Task: Set the projects base perimissions in member privileges for the organization "Mark56771" to "Read".
Action: Mouse moved to (1111, 86)
Screenshot: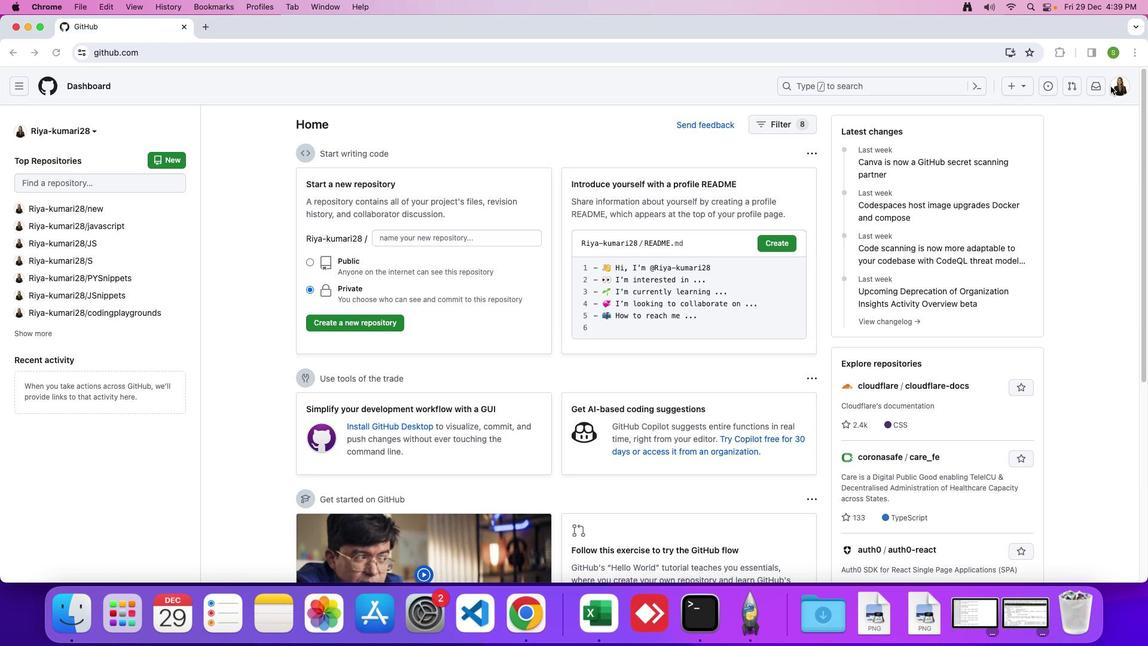 
Action: Mouse pressed left at (1111, 86)
Screenshot: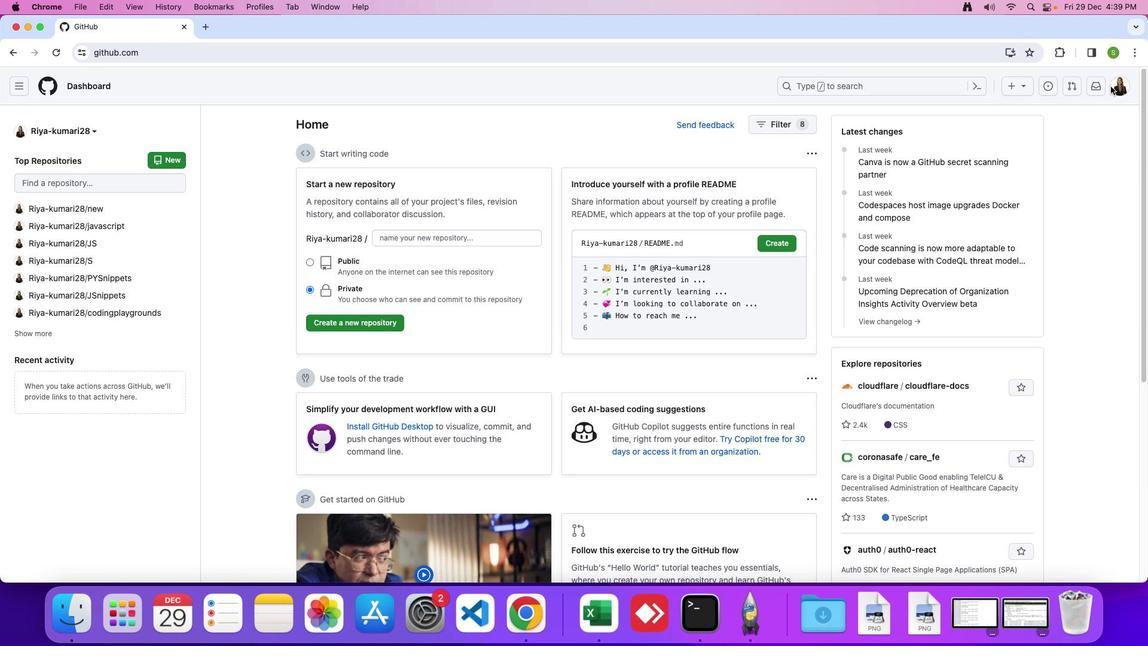 
Action: Mouse moved to (1112, 84)
Screenshot: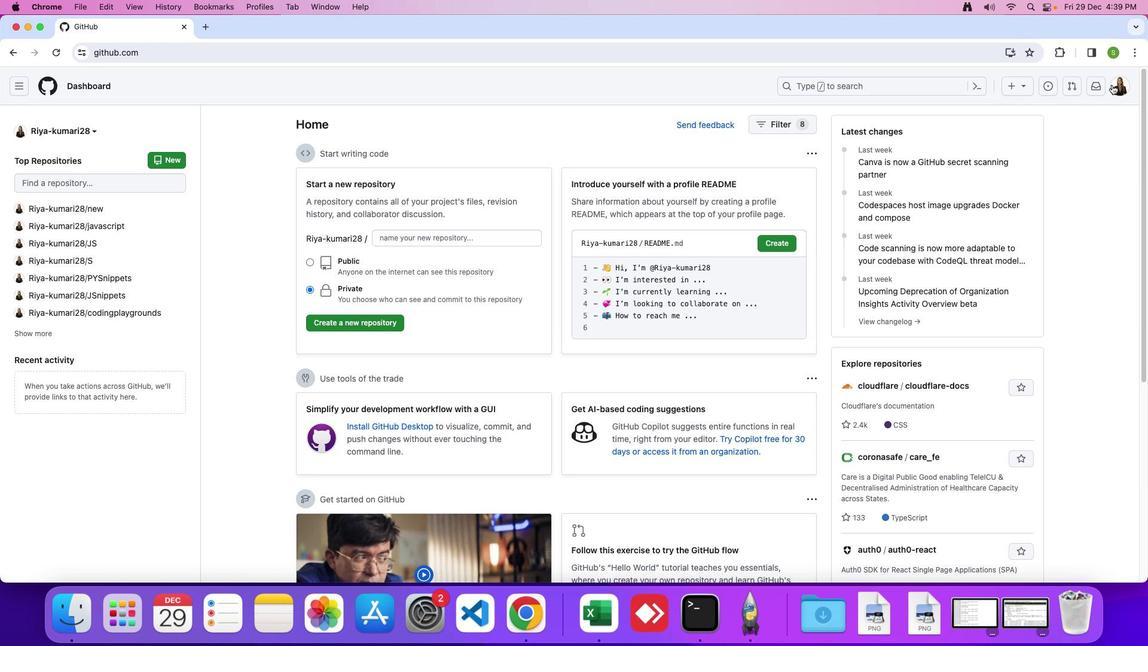 
Action: Mouse pressed left at (1112, 84)
Screenshot: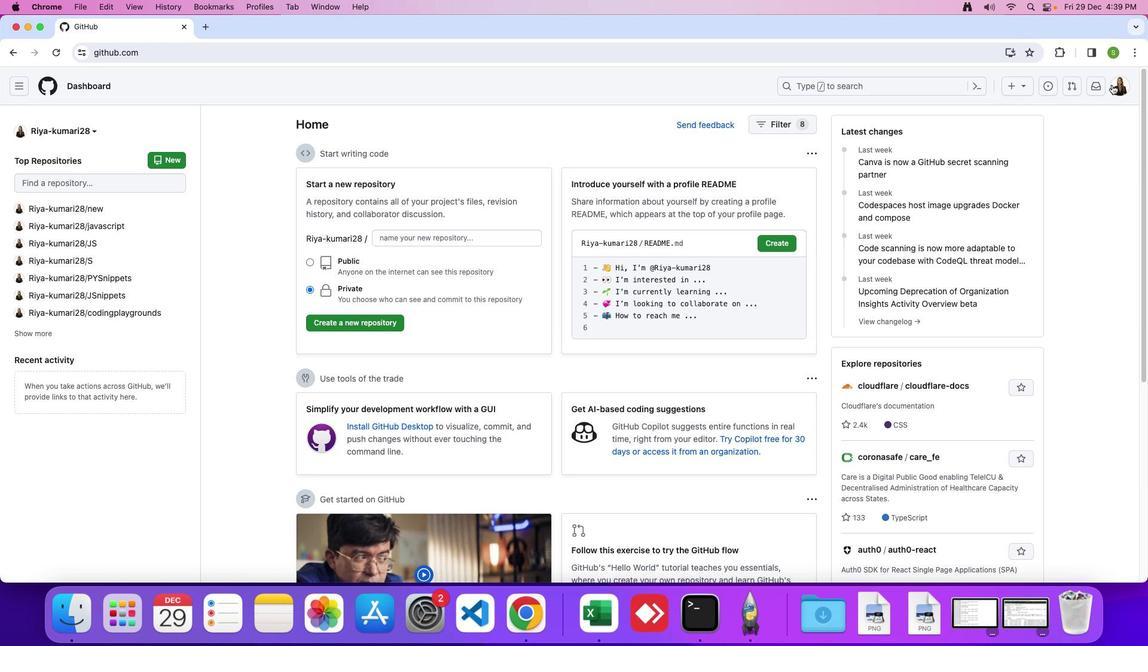 
Action: Mouse moved to (1026, 232)
Screenshot: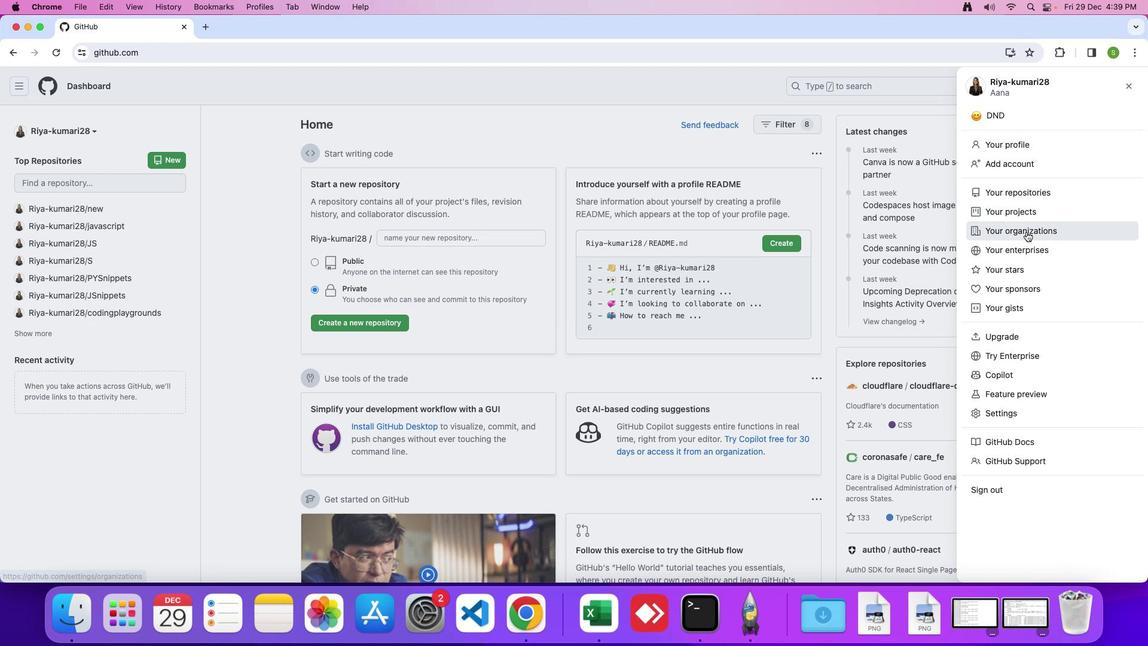 
Action: Mouse pressed left at (1026, 232)
Screenshot: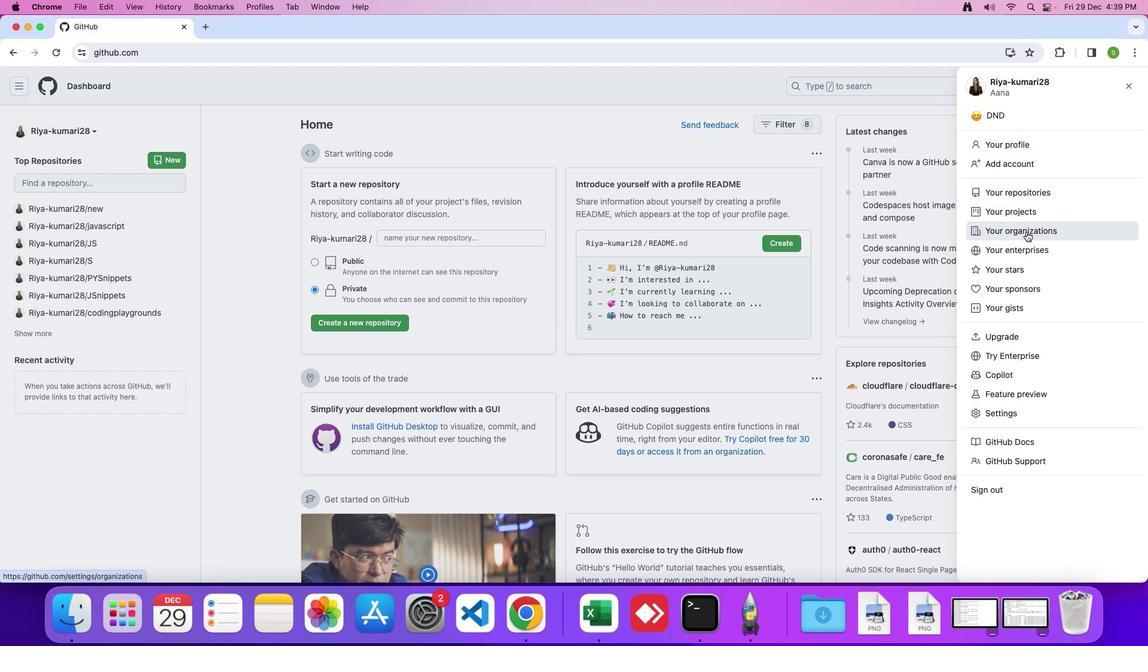 
Action: Mouse moved to (871, 250)
Screenshot: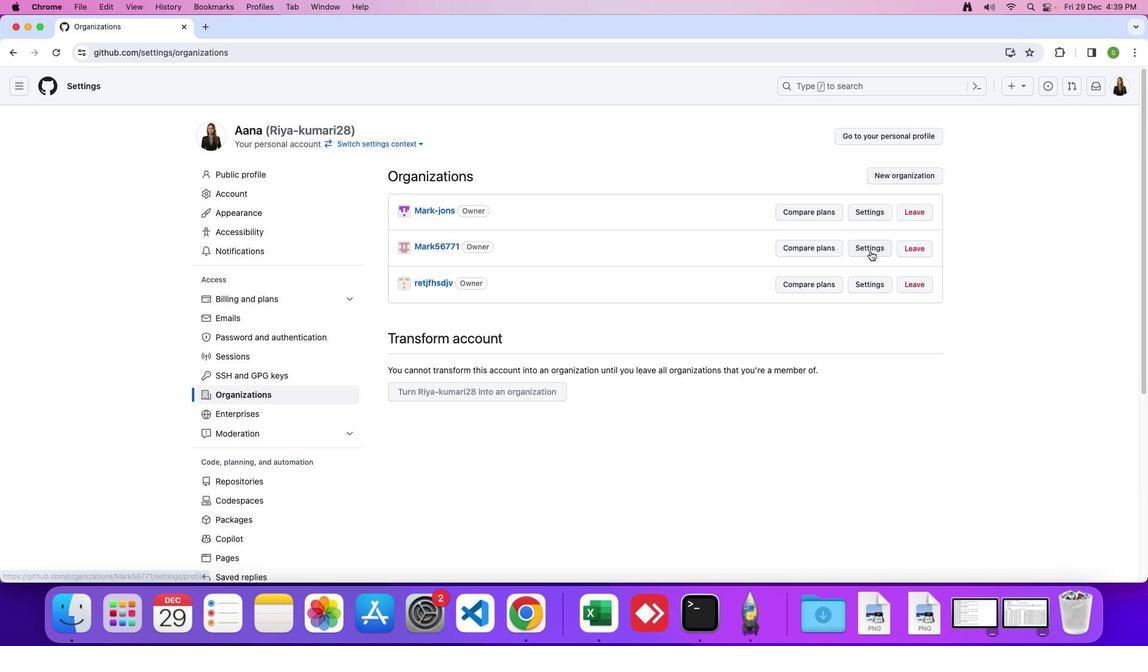 
Action: Mouse pressed left at (871, 250)
Screenshot: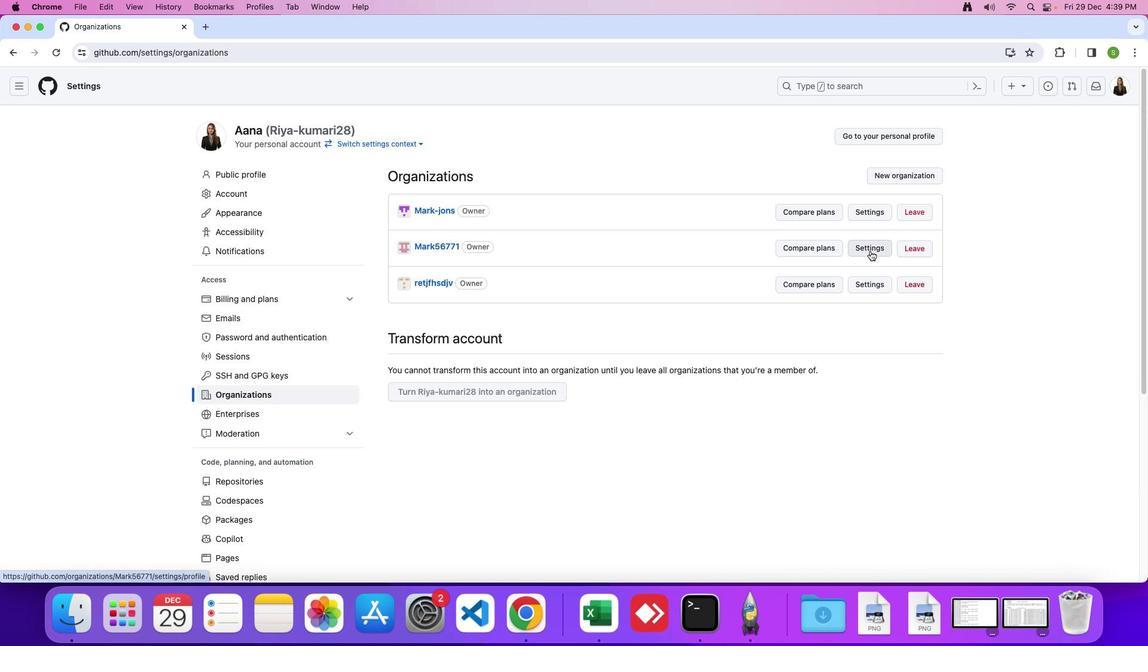 
Action: Mouse moved to (605, 340)
Screenshot: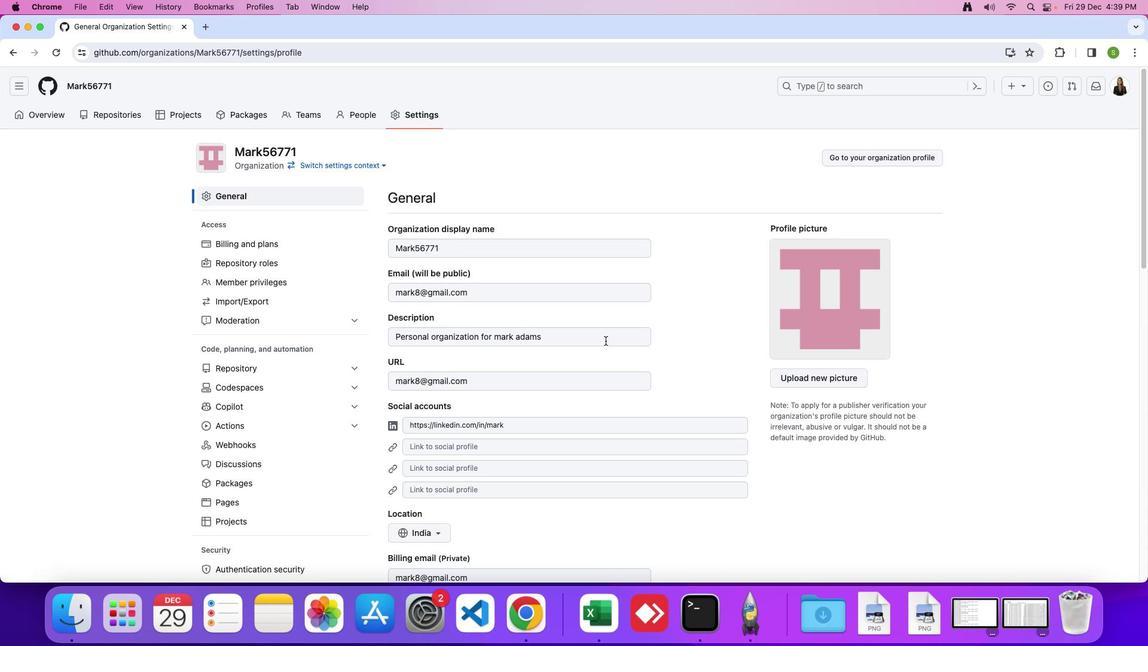 
Action: Mouse scrolled (605, 340) with delta (0, 0)
Screenshot: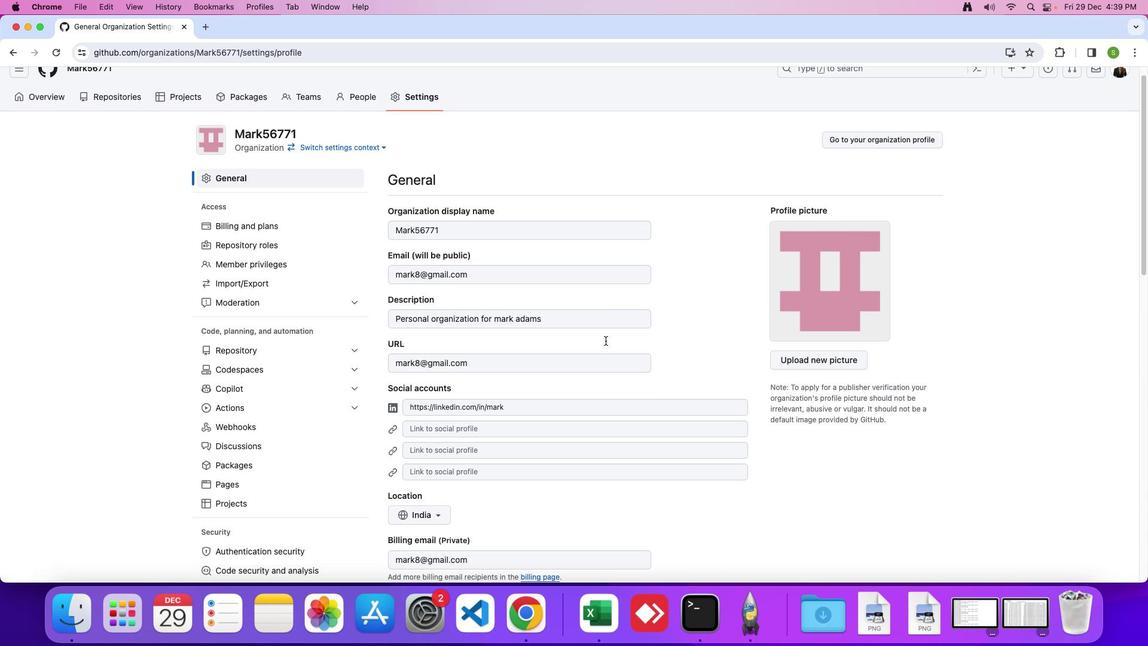 
Action: Mouse scrolled (605, 340) with delta (0, 0)
Screenshot: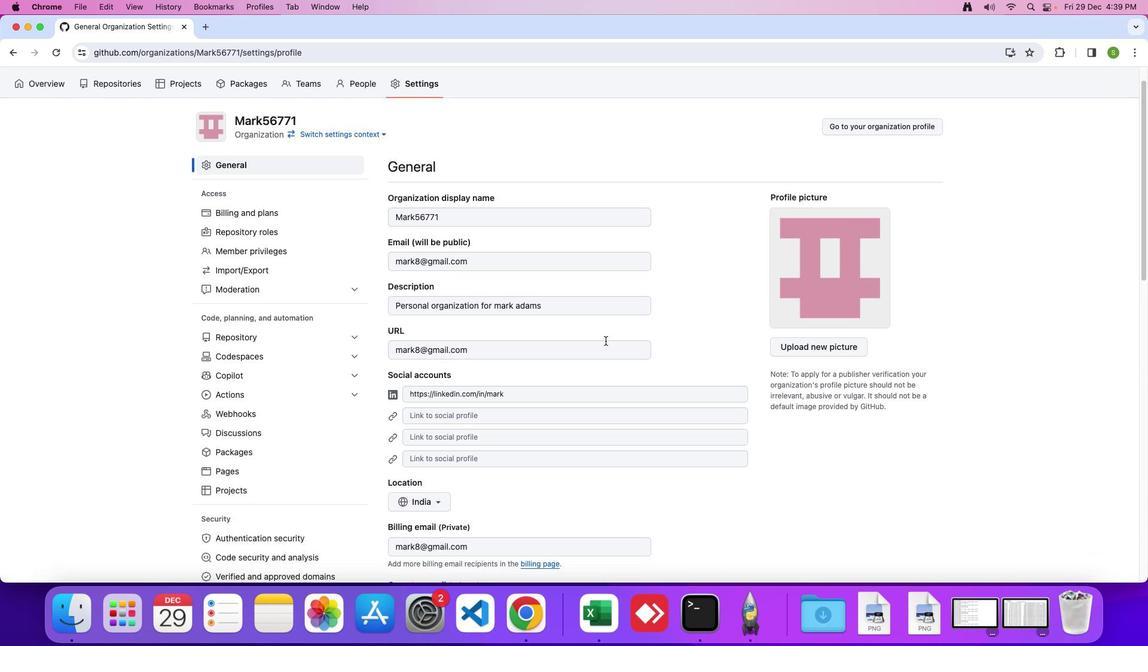 
Action: Mouse scrolled (605, 340) with delta (0, -1)
Screenshot: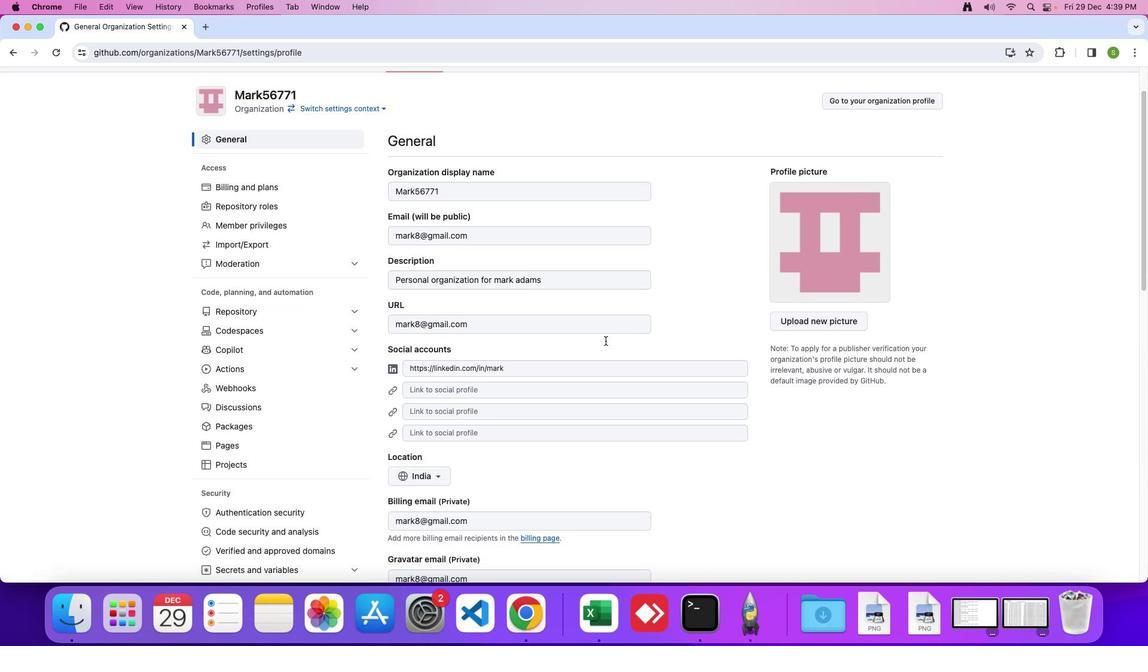 
Action: Mouse moved to (249, 198)
Screenshot: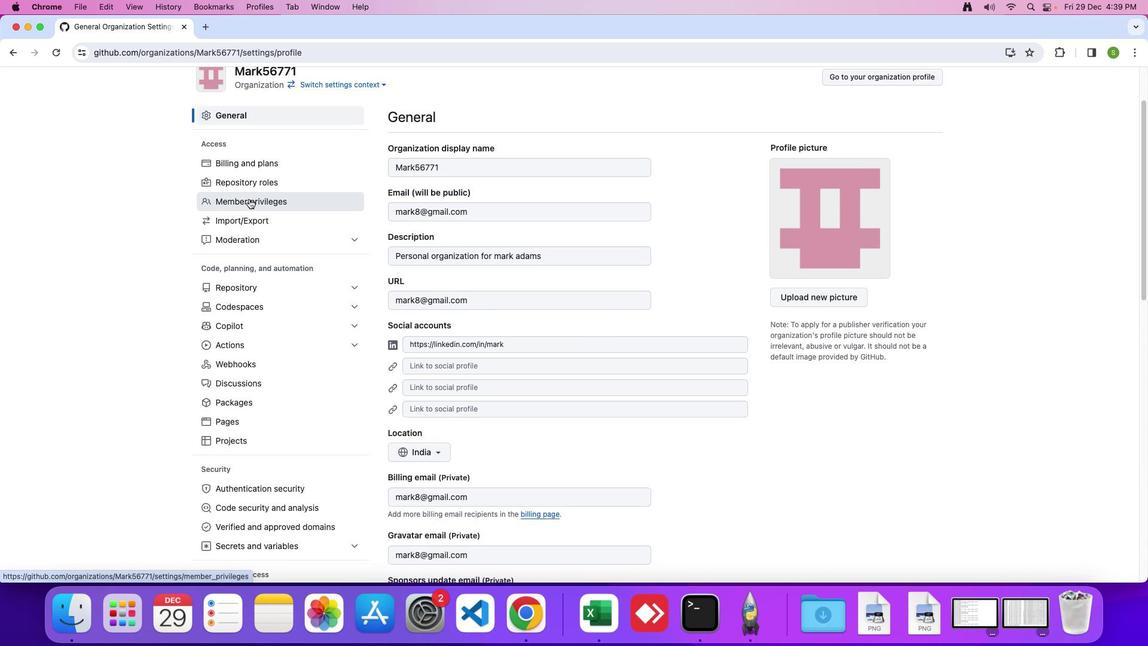
Action: Mouse pressed left at (249, 198)
Screenshot: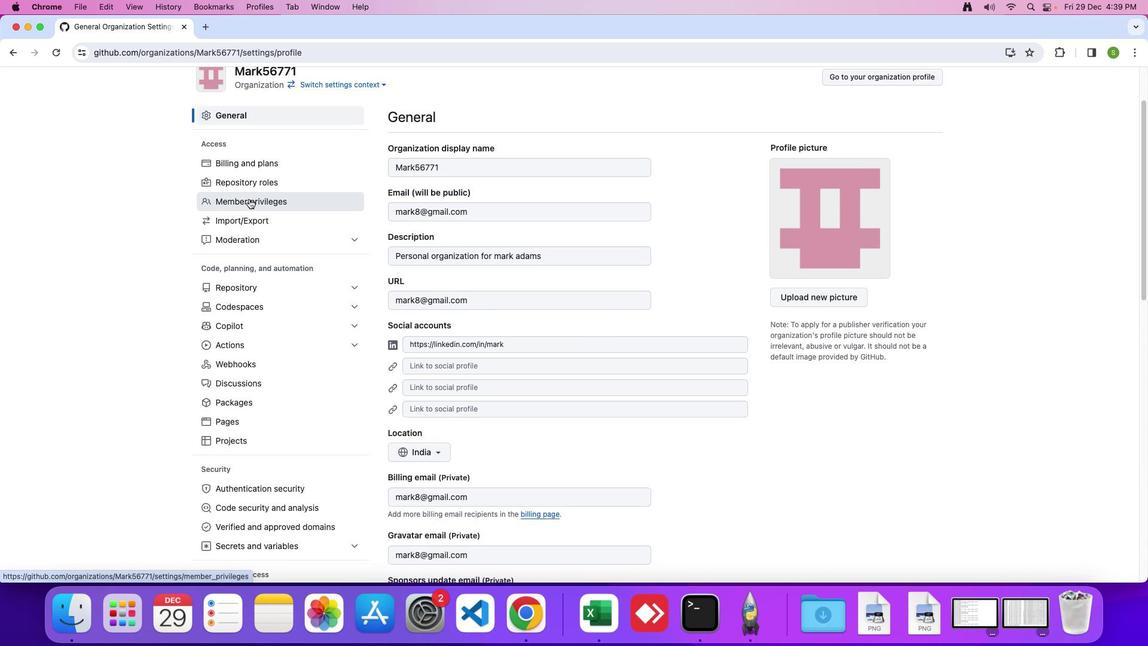 
Action: Mouse moved to (466, 426)
Screenshot: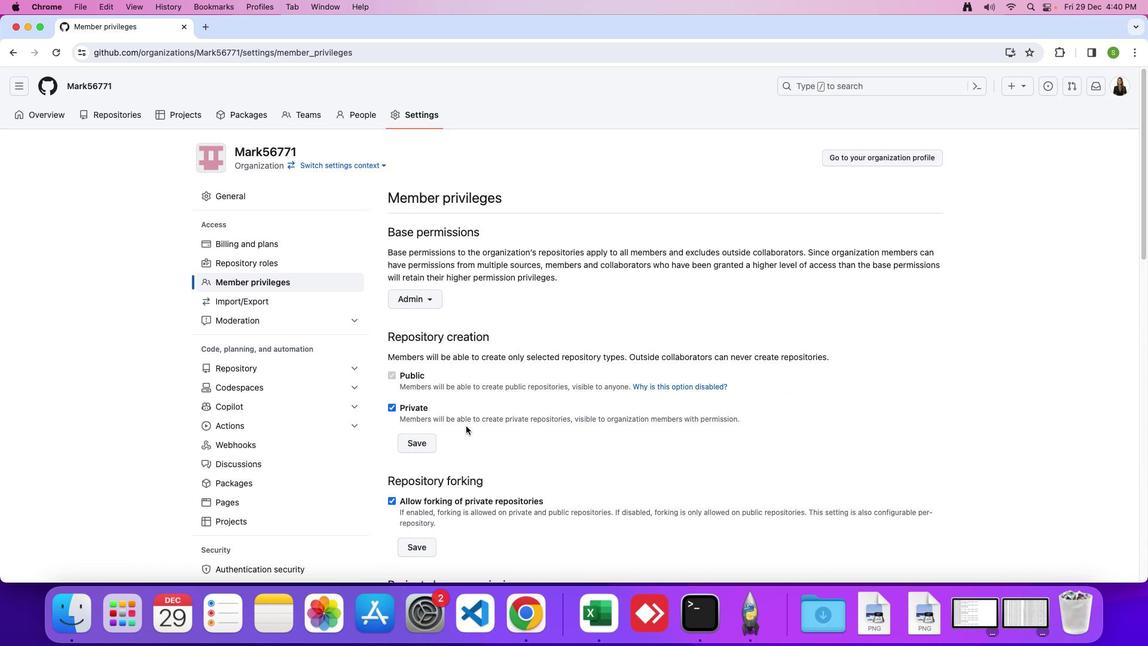 
Action: Mouse scrolled (466, 426) with delta (0, 0)
Screenshot: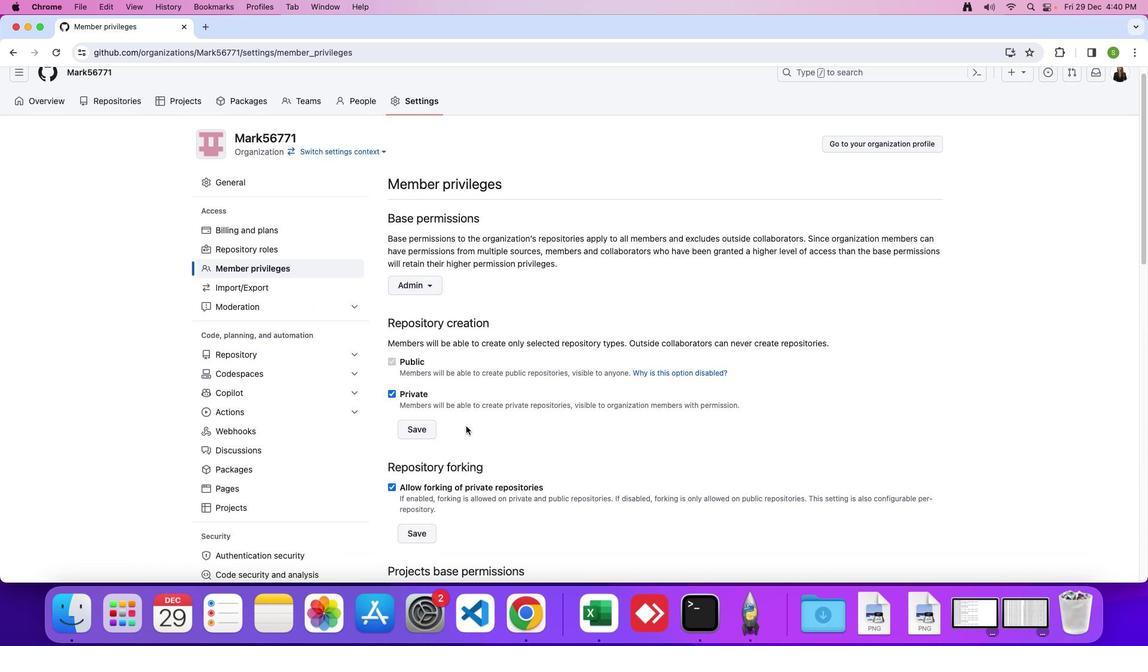 
Action: Mouse scrolled (466, 426) with delta (0, 0)
Screenshot: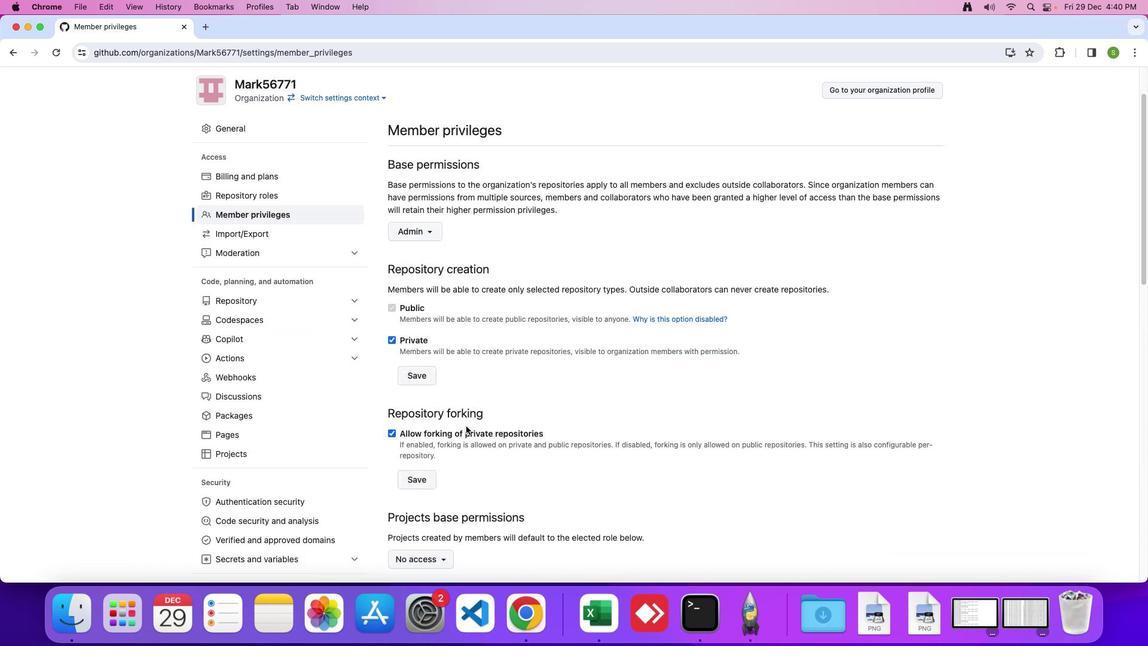 
Action: Mouse scrolled (466, 426) with delta (0, -1)
Screenshot: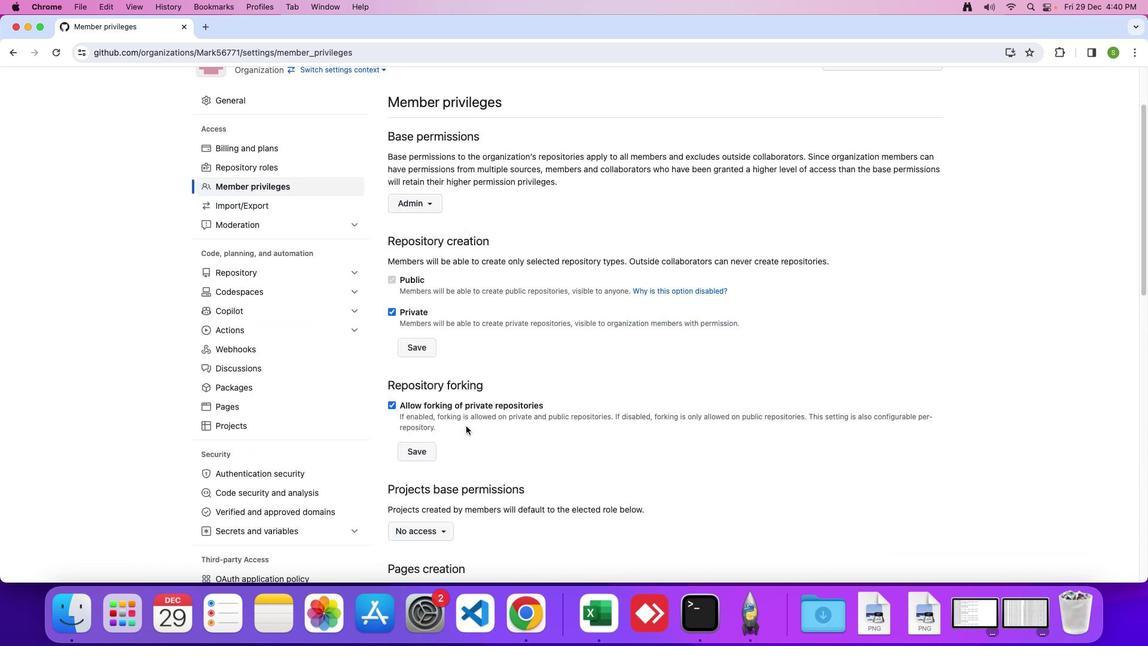 
Action: Mouse scrolled (466, 426) with delta (0, 0)
Screenshot: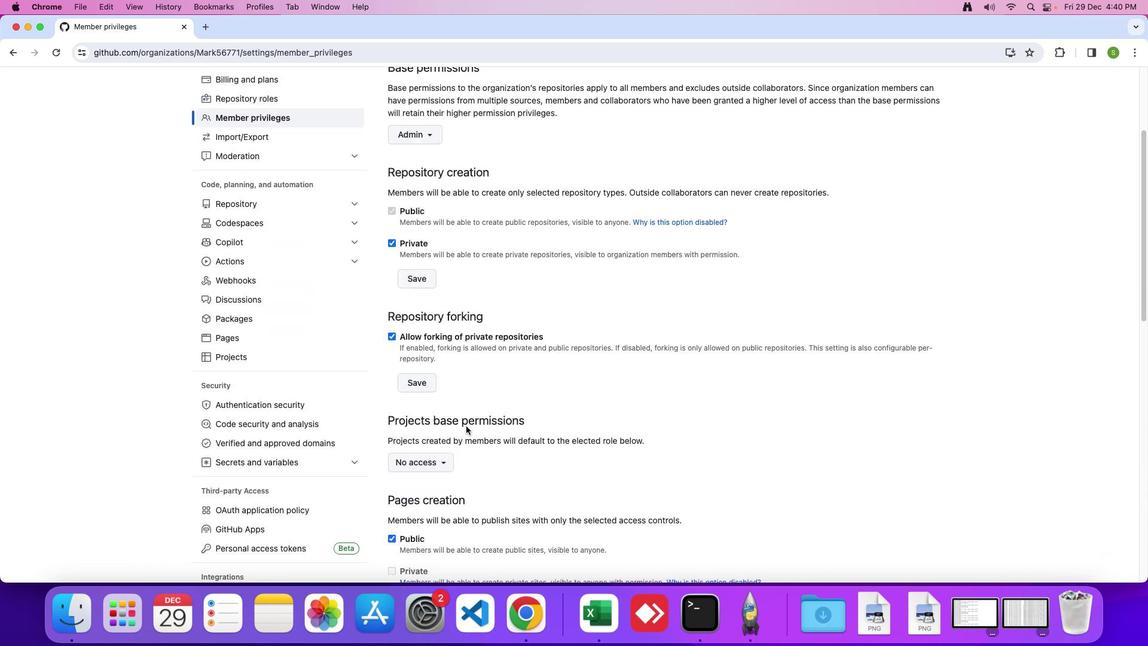
Action: Mouse scrolled (466, 426) with delta (0, 0)
Screenshot: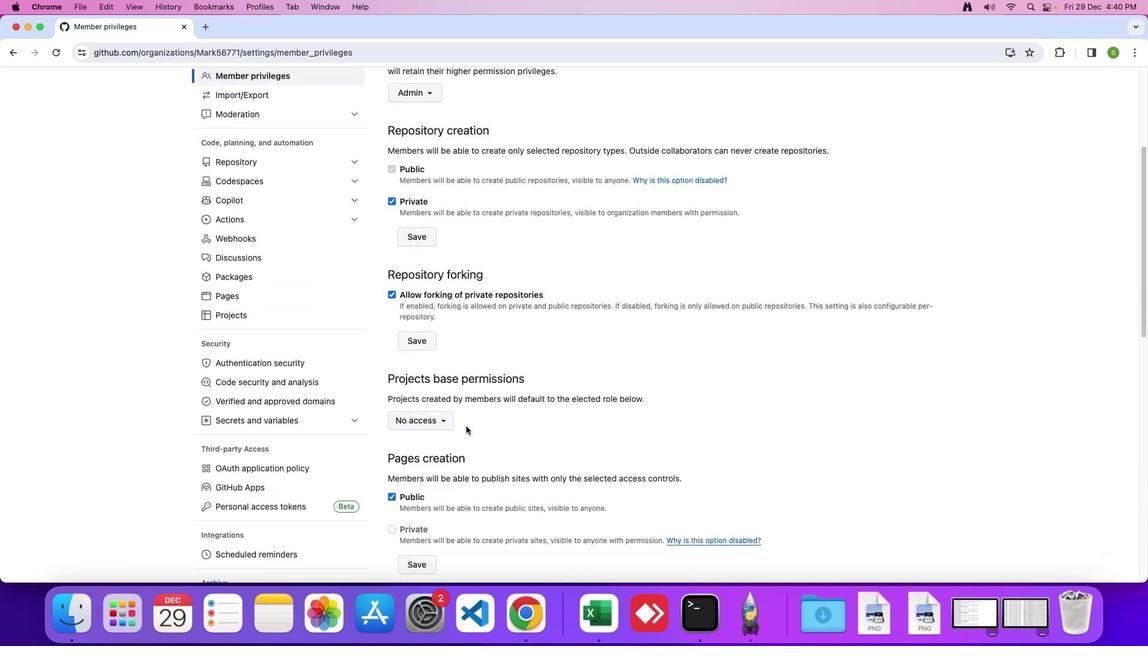
Action: Mouse scrolled (466, 426) with delta (0, -2)
Screenshot: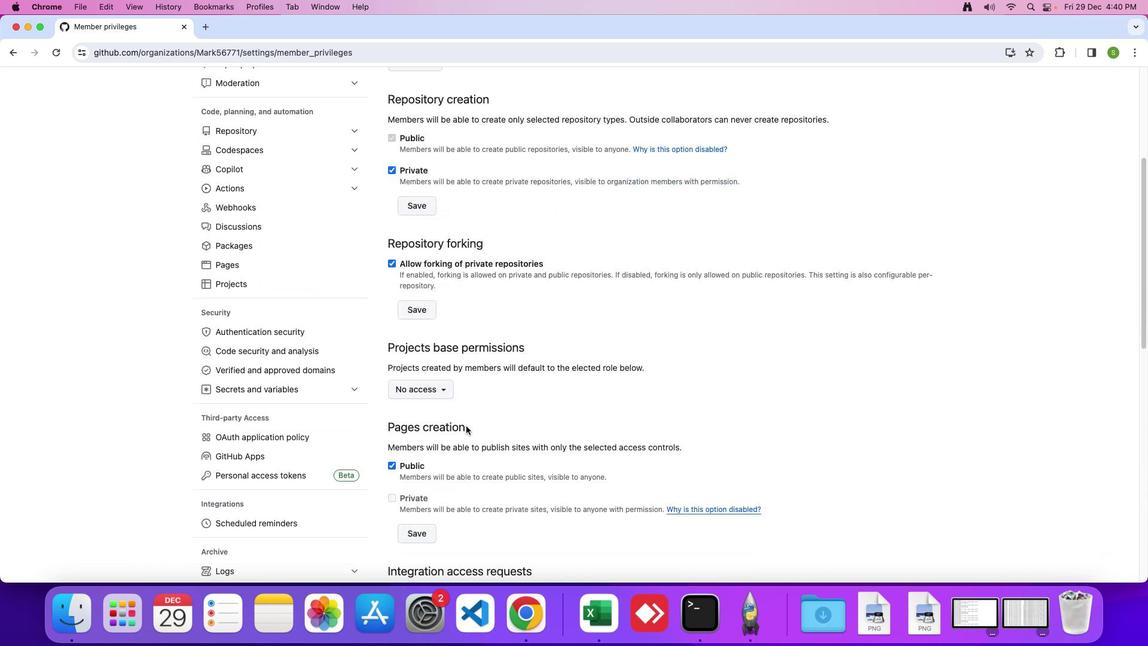 
Action: Mouse moved to (442, 378)
Screenshot: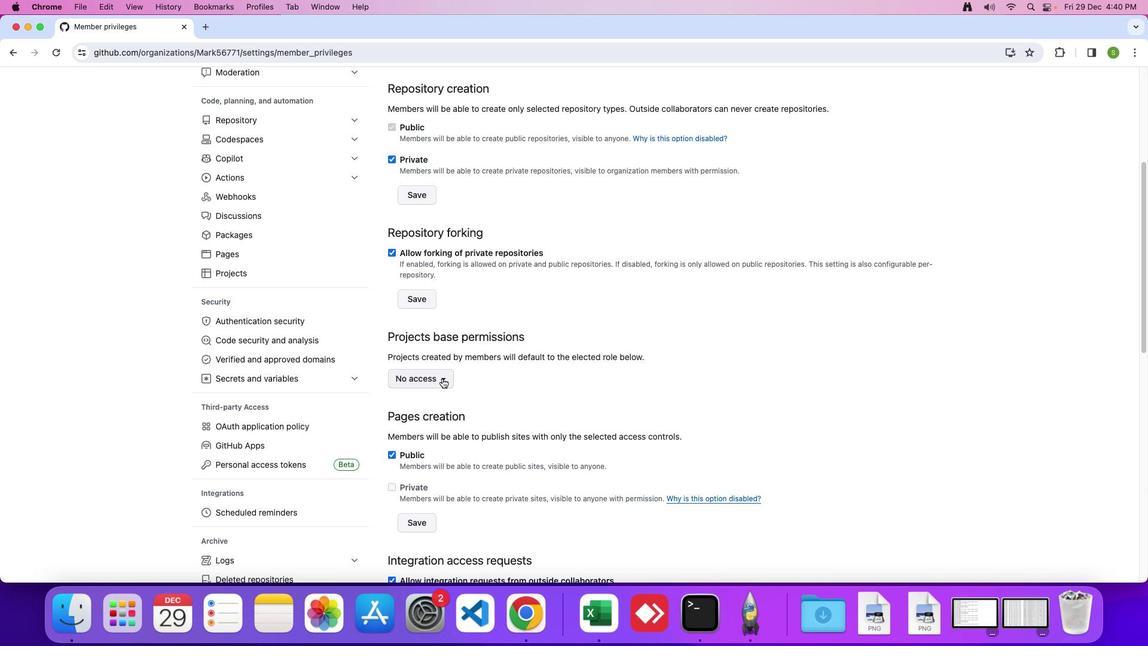 
Action: Mouse pressed left at (442, 378)
Screenshot: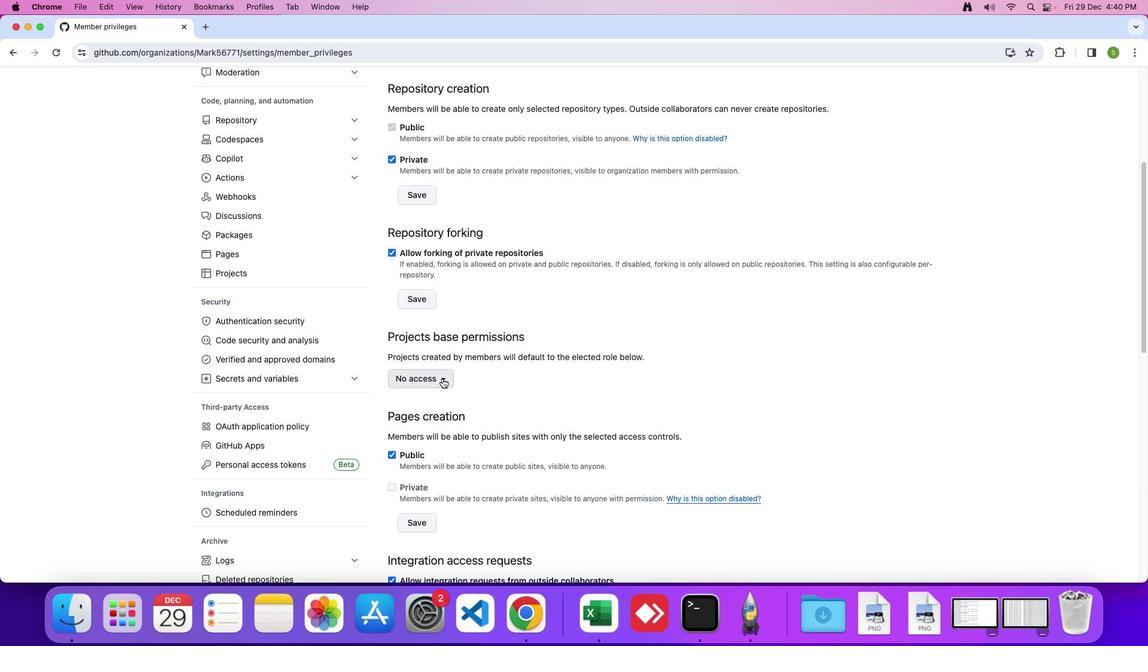 
Action: Mouse moved to (448, 468)
Screenshot: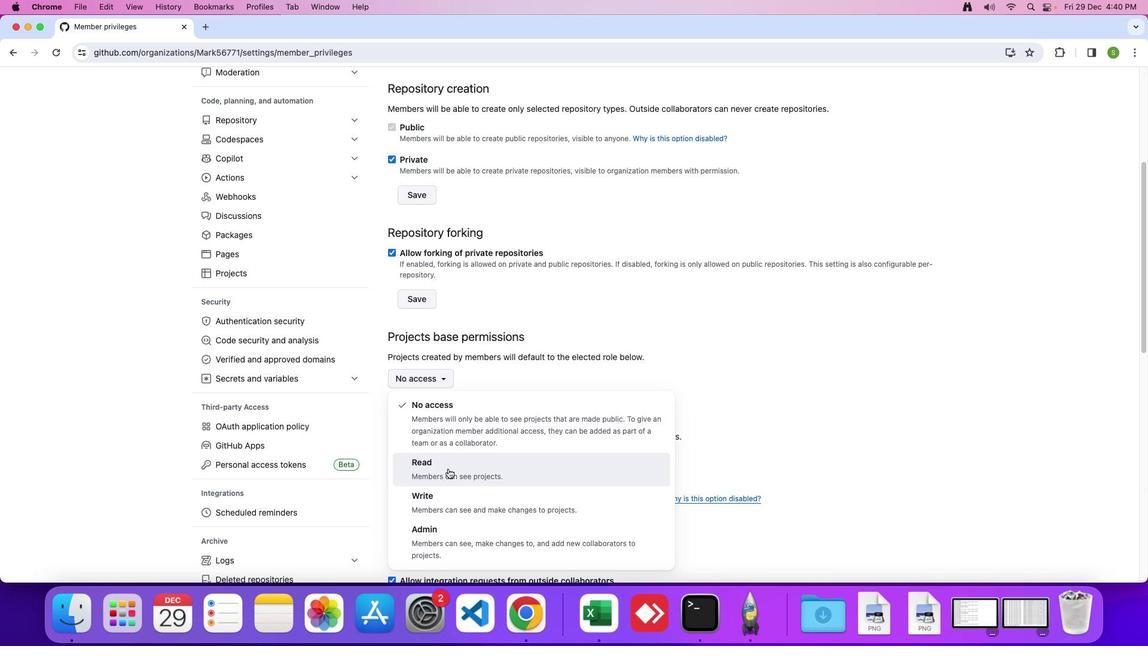 
Action: Mouse pressed left at (448, 468)
Screenshot: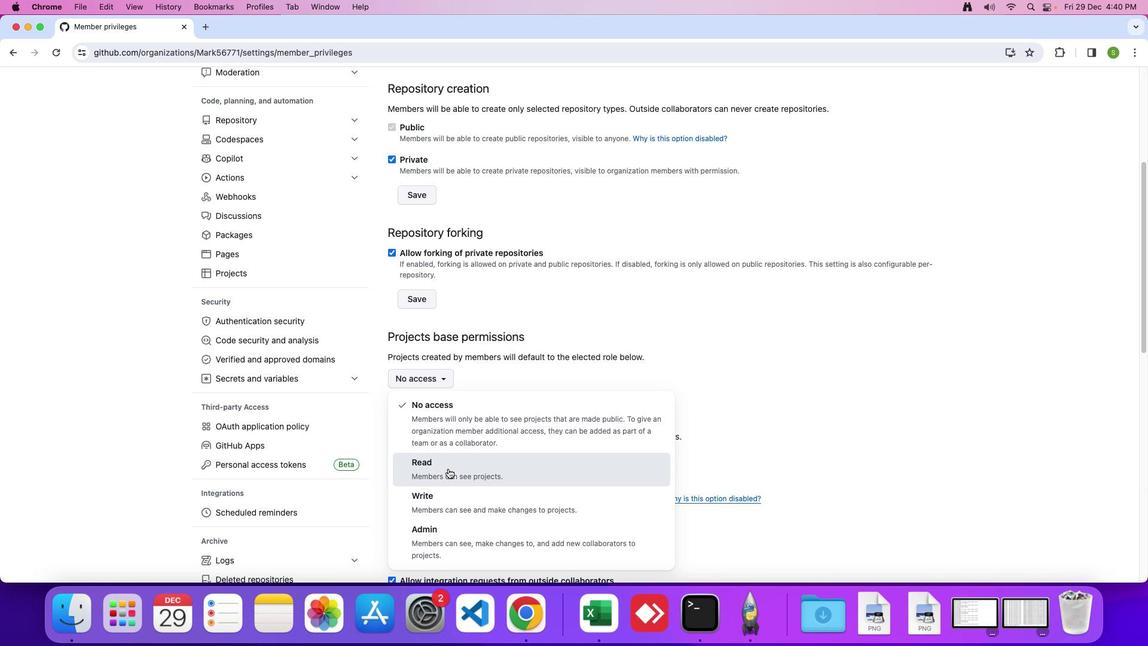 
Action: Mouse moved to (562, 374)
Screenshot: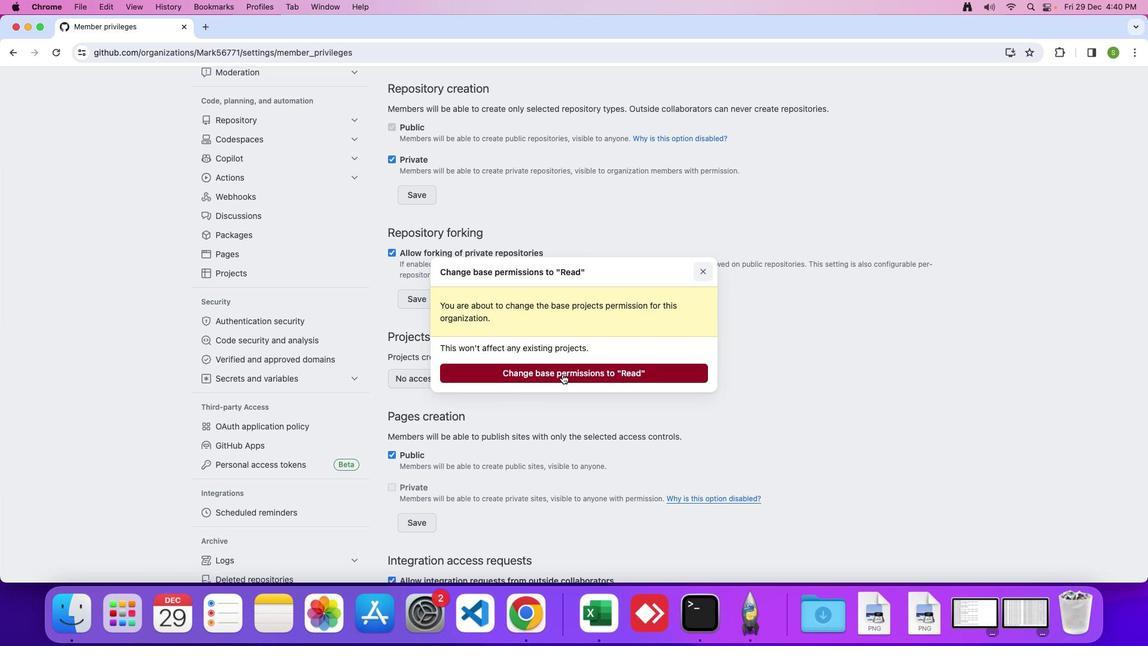 
Action: Mouse pressed left at (562, 374)
Screenshot: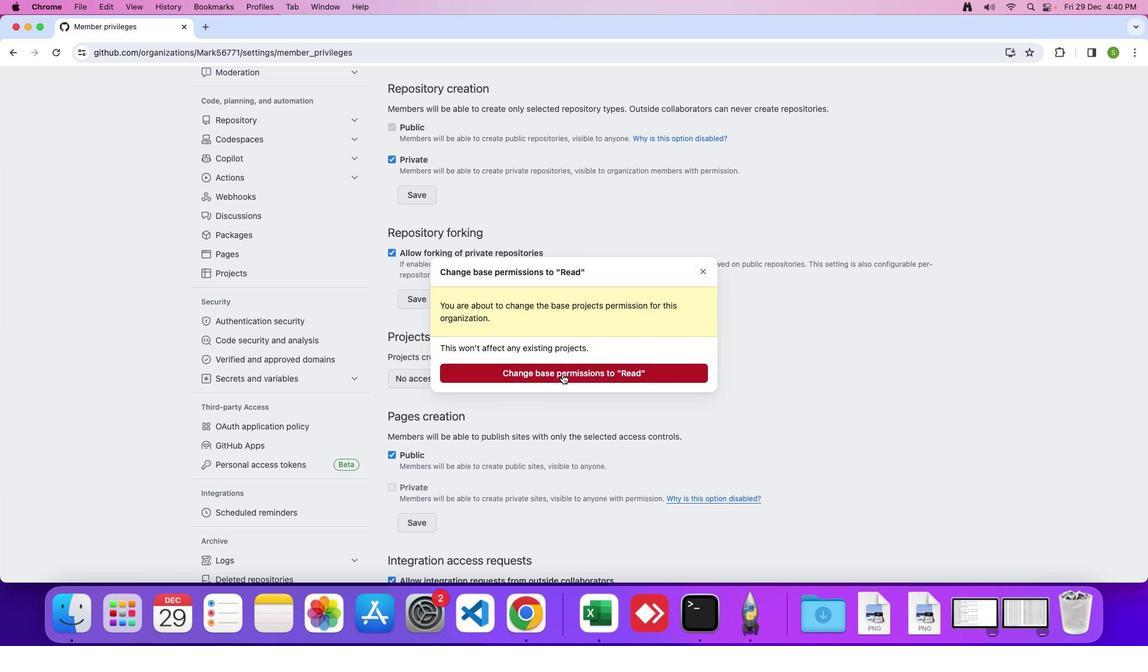 
Action: Mouse moved to (554, 426)
Screenshot: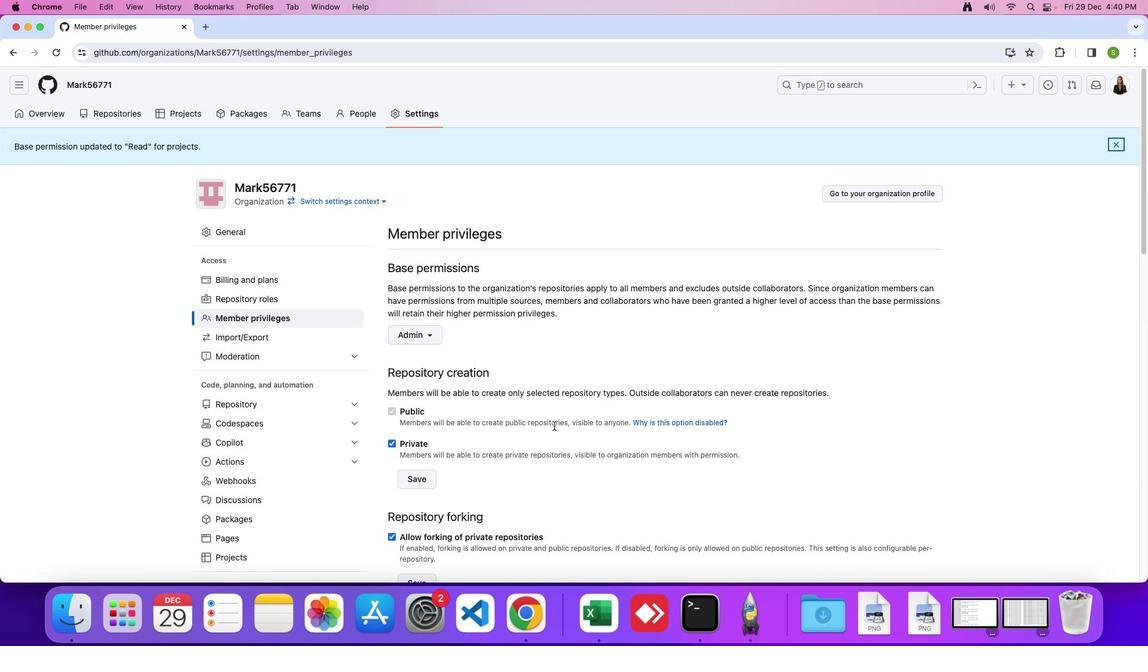 
Action: Mouse scrolled (554, 426) with delta (0, 0)
Screenshot: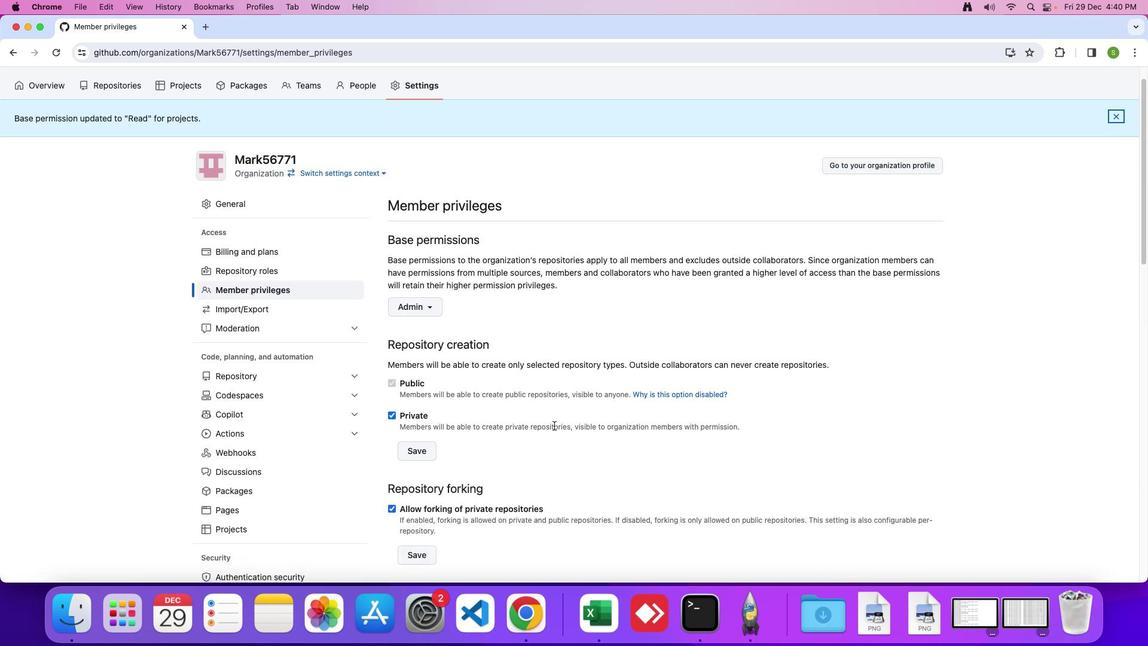
Action: Mouse scrolled (554, 426) with delta (0, 0)
Screenshot: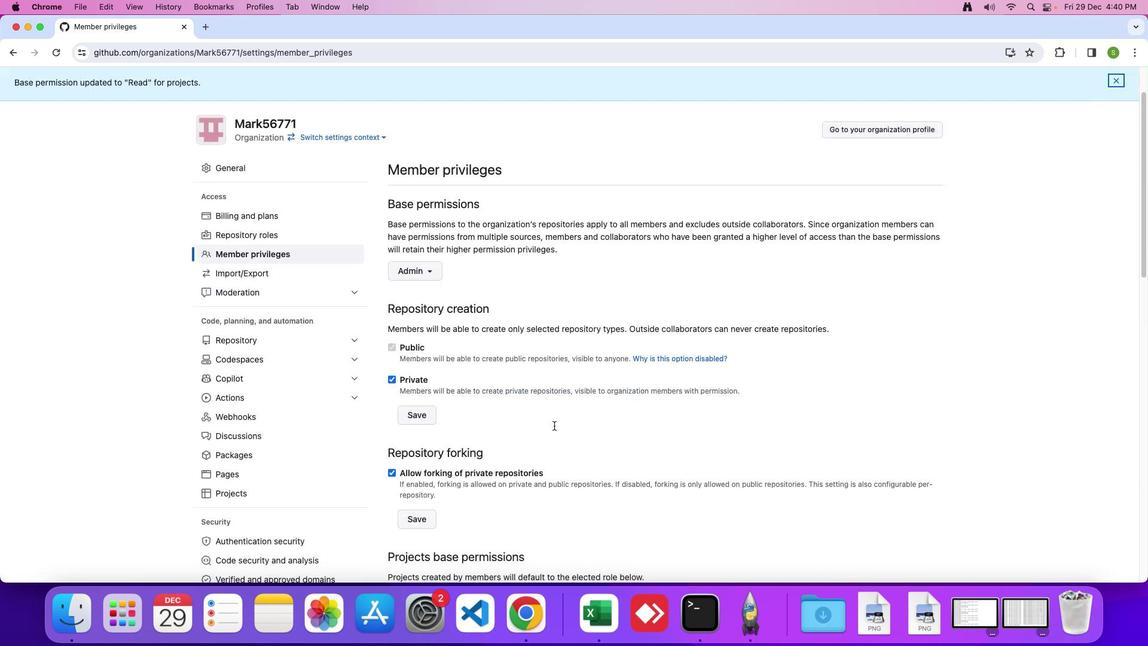 
Action: Mouse scrolled (554, 426) with delta (0, -2)
Screenshot: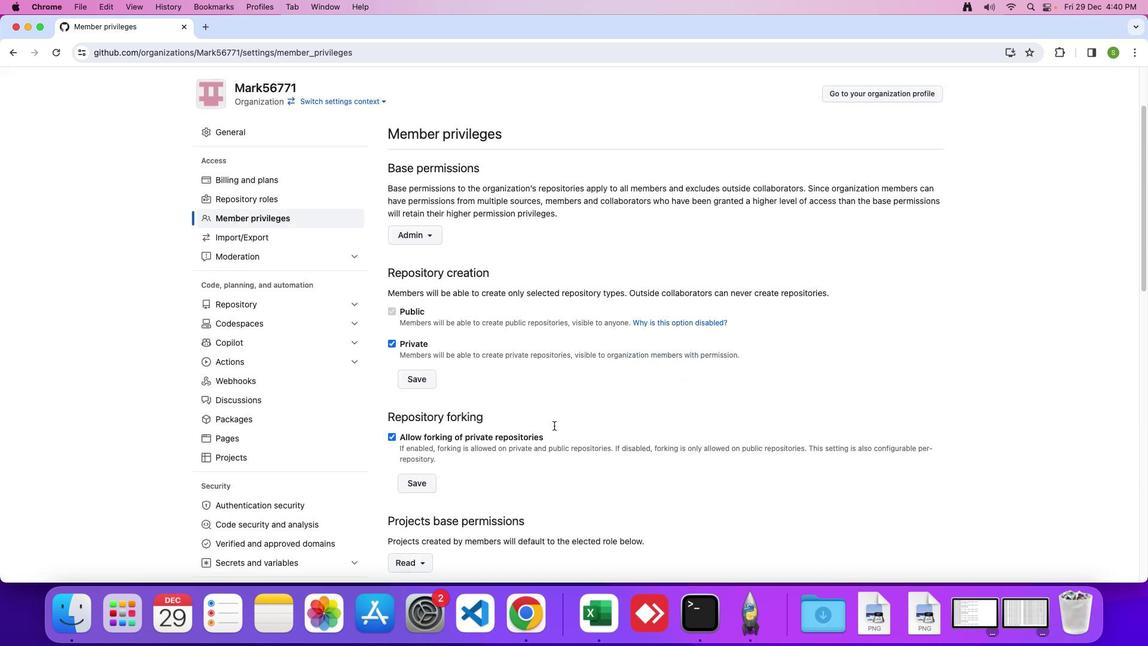 
Action: Mouse scrolled (554, 426) with delta (0, 0)
Screenshot: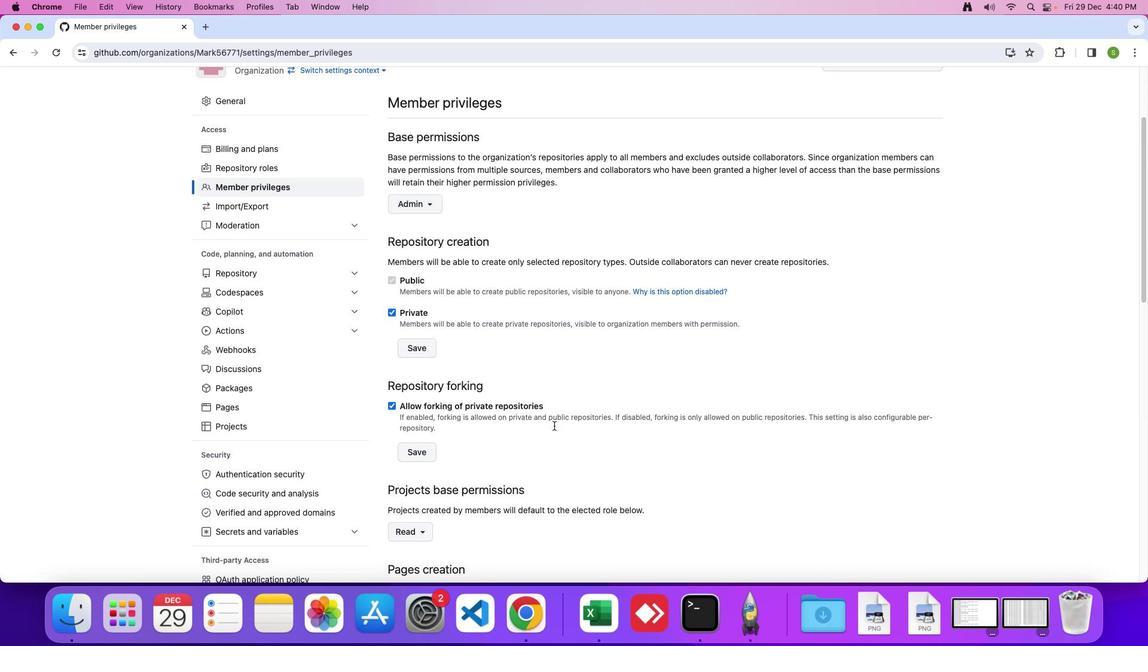 
Action: Mouse scrolled (554, 426) with delta (0, 0)
Screenshot: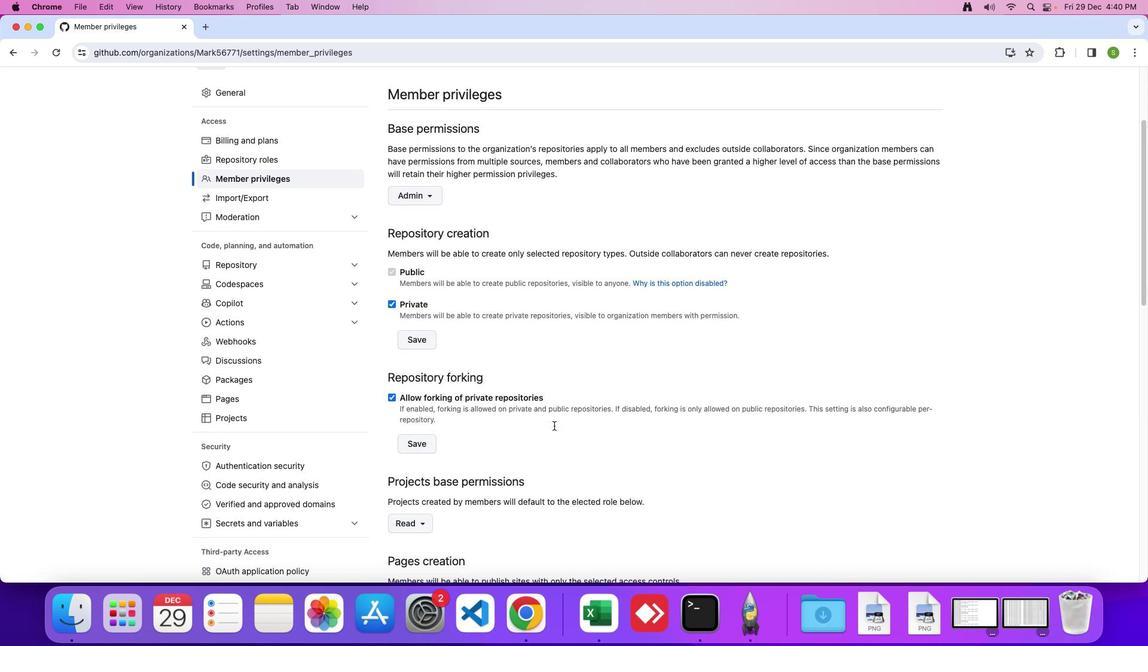 
Action: Mouse moved to (503, 509)
Screenshot: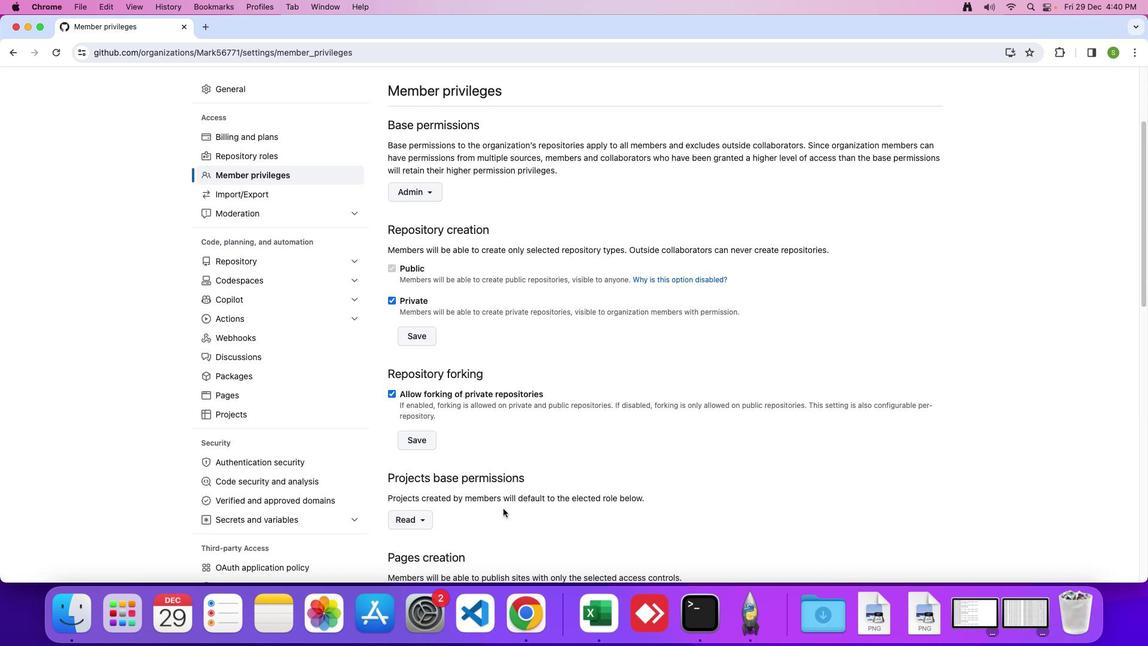 
